 Task: Explore the satellite view of the Niagara Falls (beyond the mainland USA).
Action: Mouse moved to (132, 57)
Screenshot: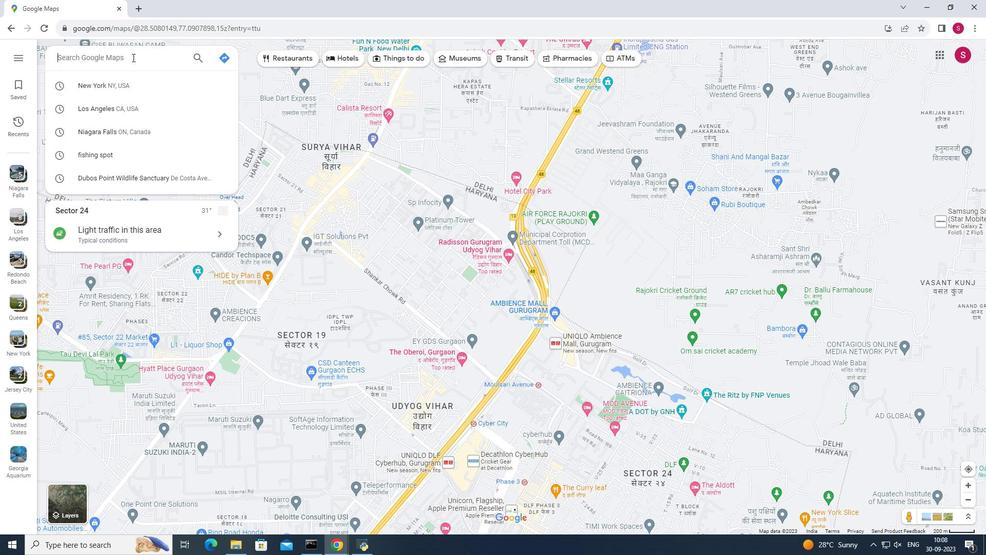 
Action: Mouse pressed left at (132, 57)
Screenshot: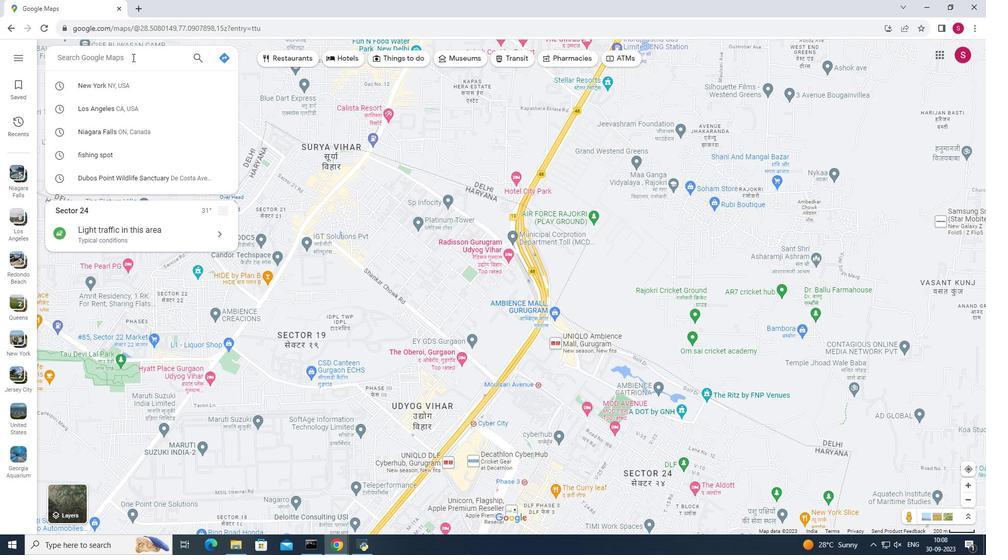 
Action: Mouse moved to (158, 72)
Screenshot: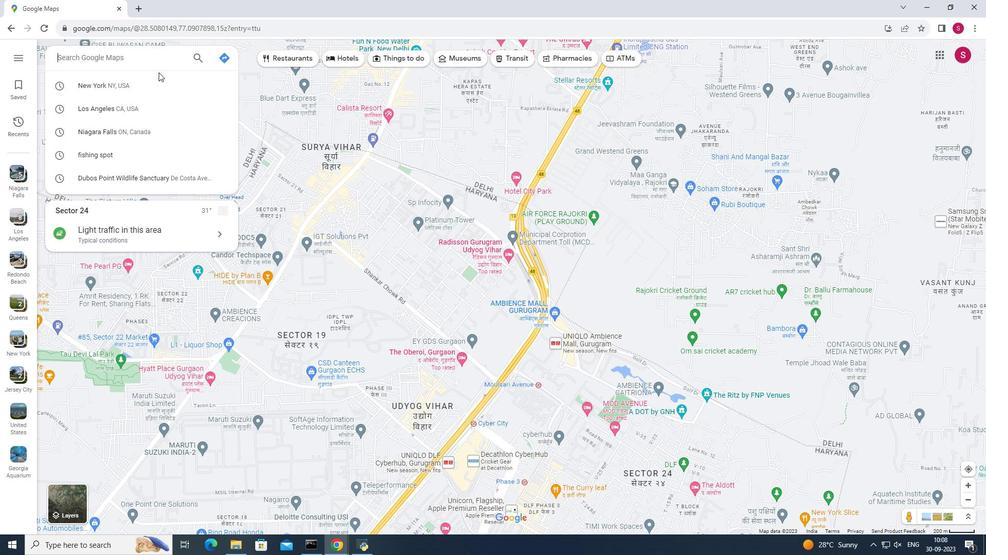 
Action: Key pressed <Key.shift><Key.shift><Key.shift><Key.shift><Key.shift>U
Screenshot: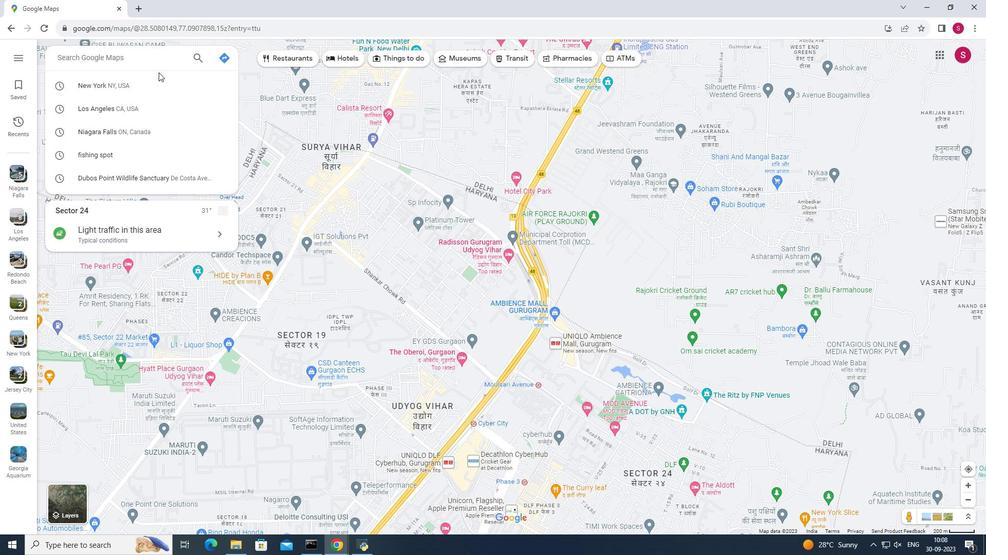 
Action: Mouse moved to (159, 72)
Screenshot: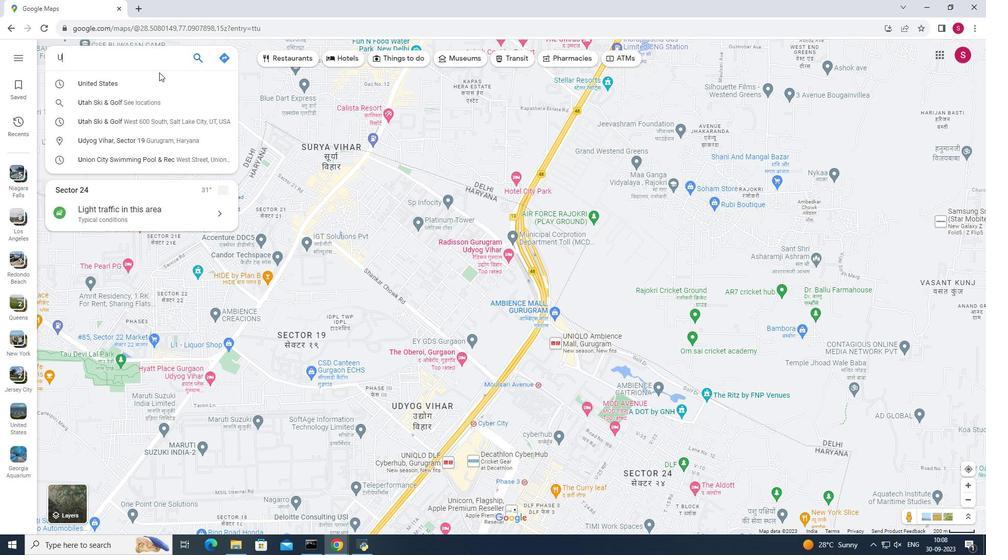 
Action: Key pressed SA<Key.backspace><Key.backspace><Key.backspace><Key.backspace><Key.backspace><Key.backspace><Key.backspace>
Screenshot: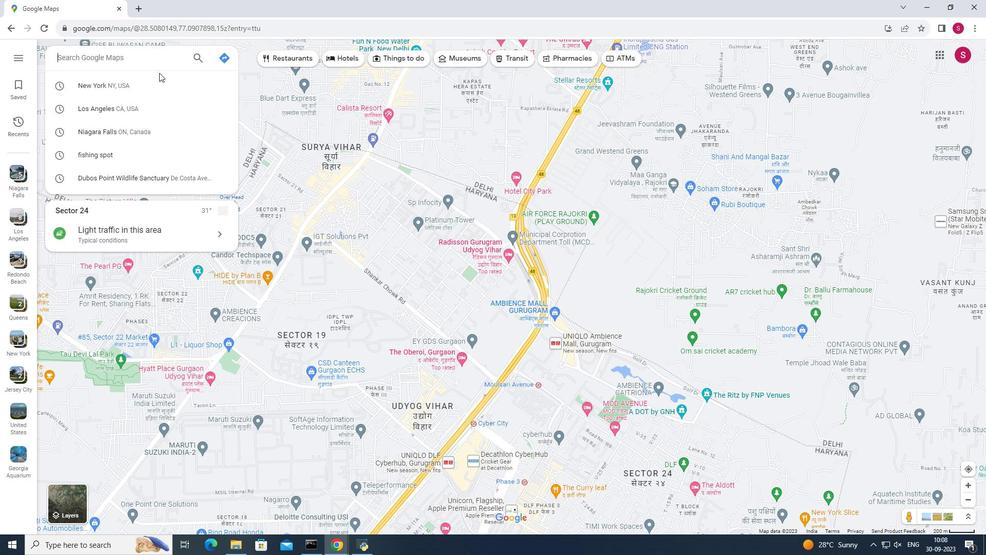 
Action: Mouse moved to (159, 72)
Screenshot: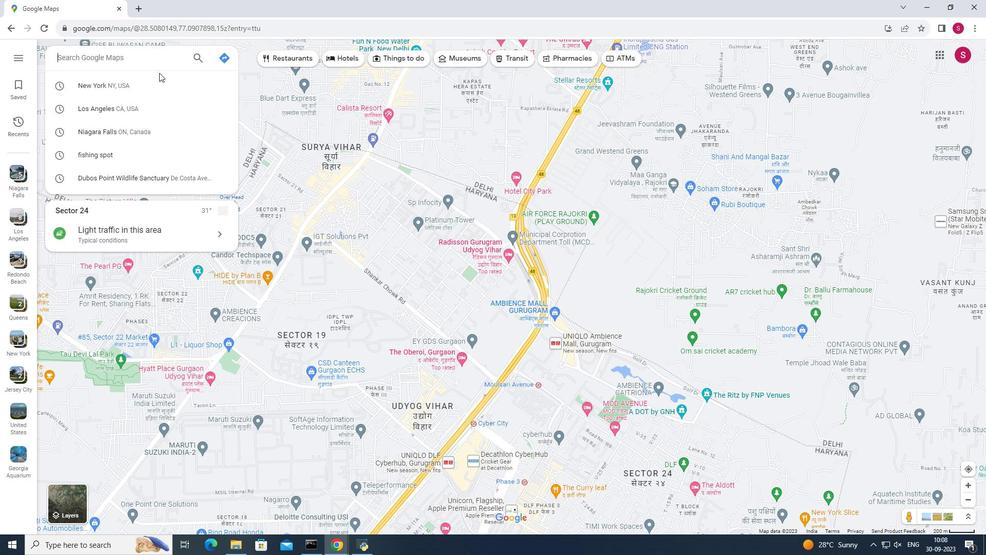 
Action: Key pressed <Key.backspace><Key.backspace><Key.shift><Key.shift>Niagara<Key.space><Key.shift>Falls
Screenshot: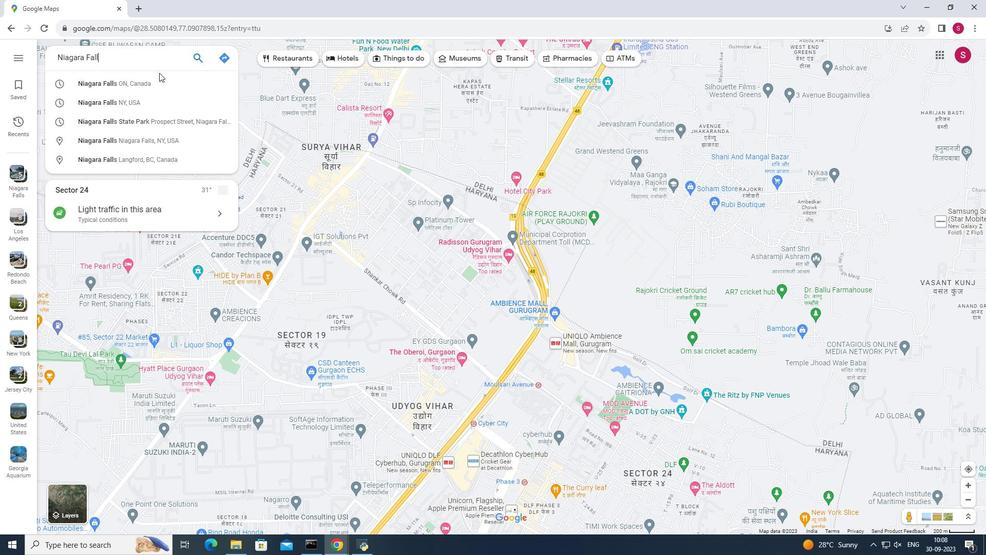 
Action: Mouse moved to (143, 100)
Screenshot: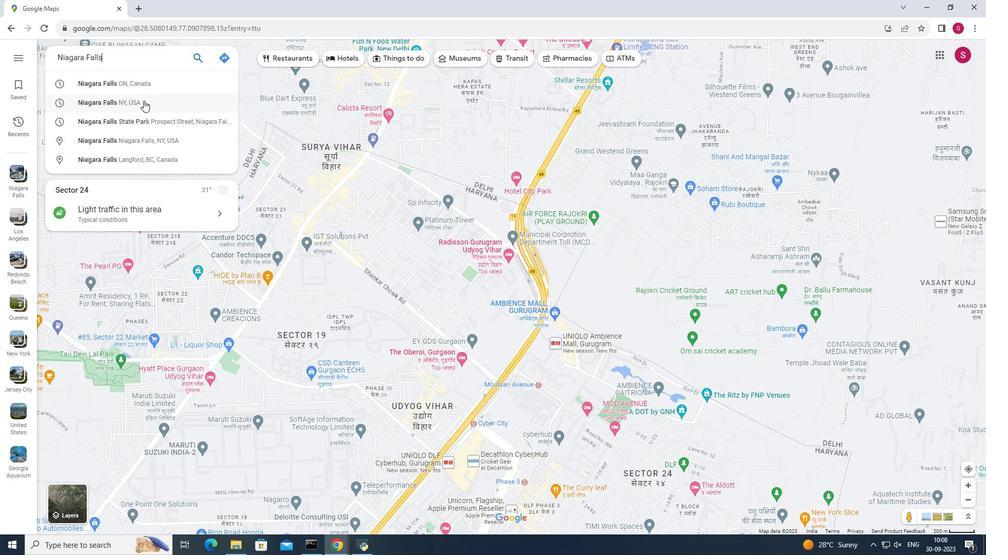 
Action: Mouse pressed left at (143, 100)
Screenshot: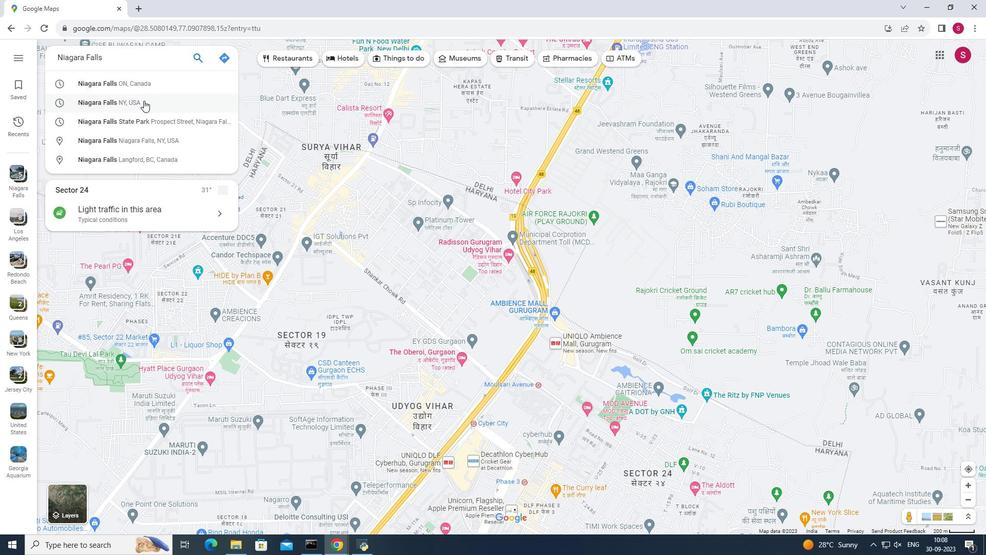 
Action: Mouse moved to (446, 505)
Screenshot: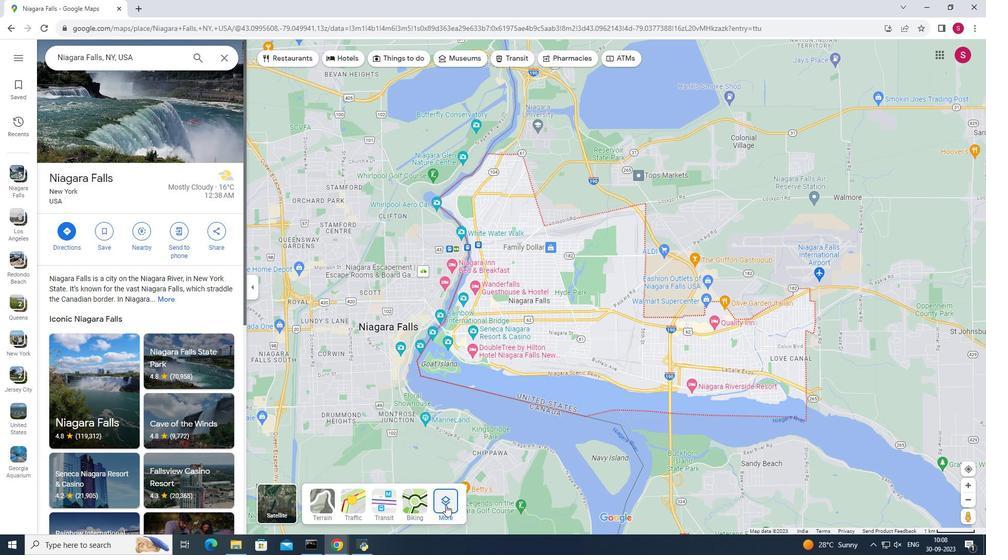 
Action: Mouse pressed left at (446, 505)
Screenshot: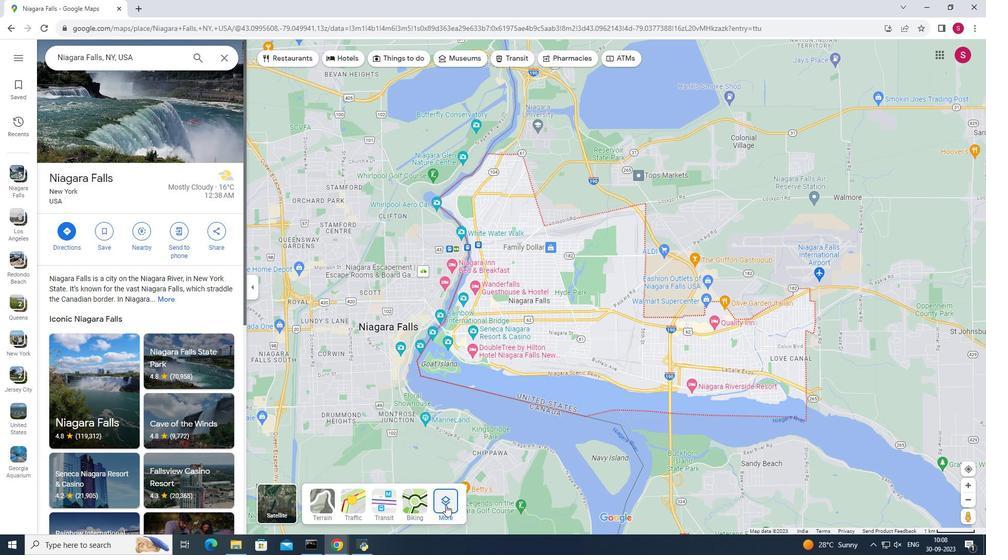 
Action: Mouse moved to (351, 471)
Screenshot: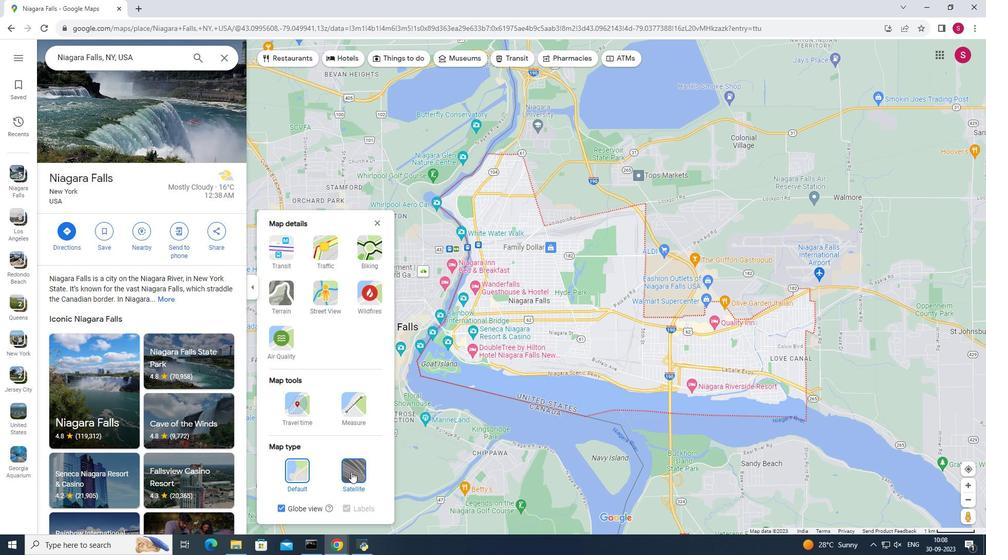 
Action: Mouse pressed left at (351, 471)
Screenshot: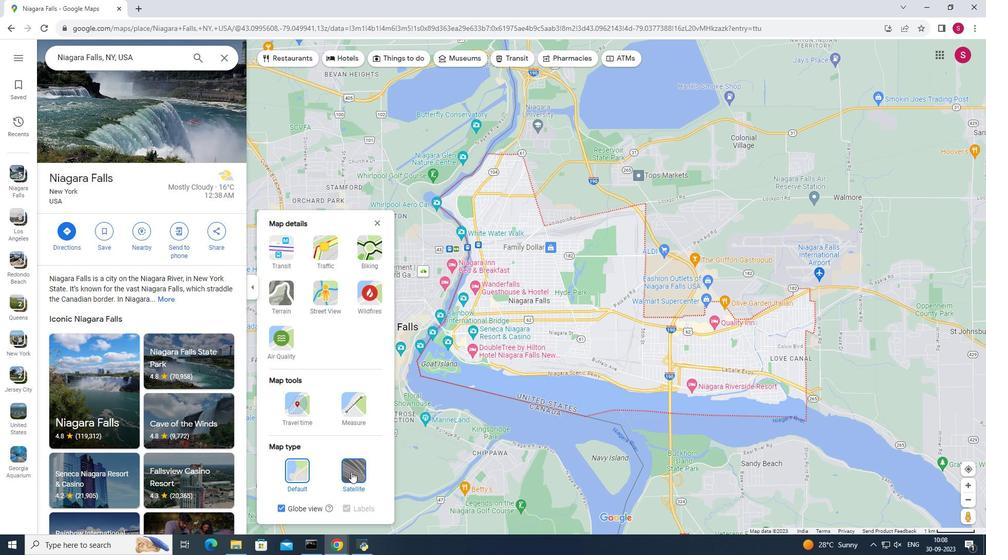 
Action: Mouse moved to (377, 223)
Screenshot: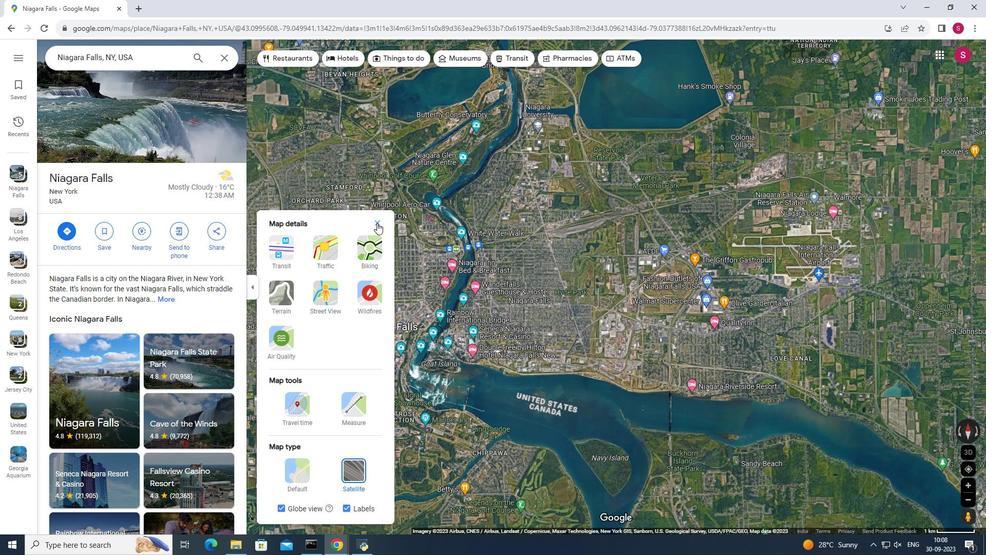 
Action: Mouse pressed left at (377, 223)
Screenshot: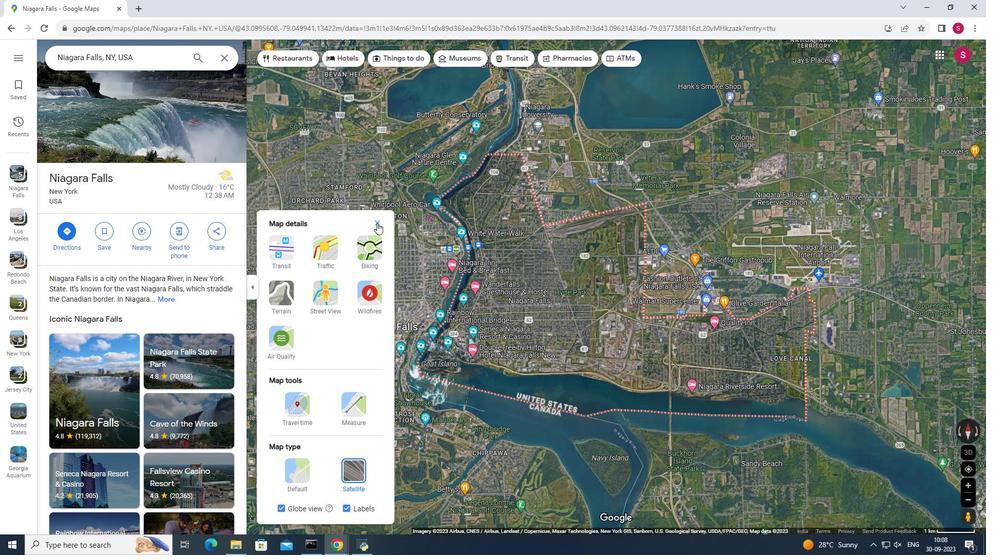 
Action: Mouse moved to (391, 336)
Screenshot: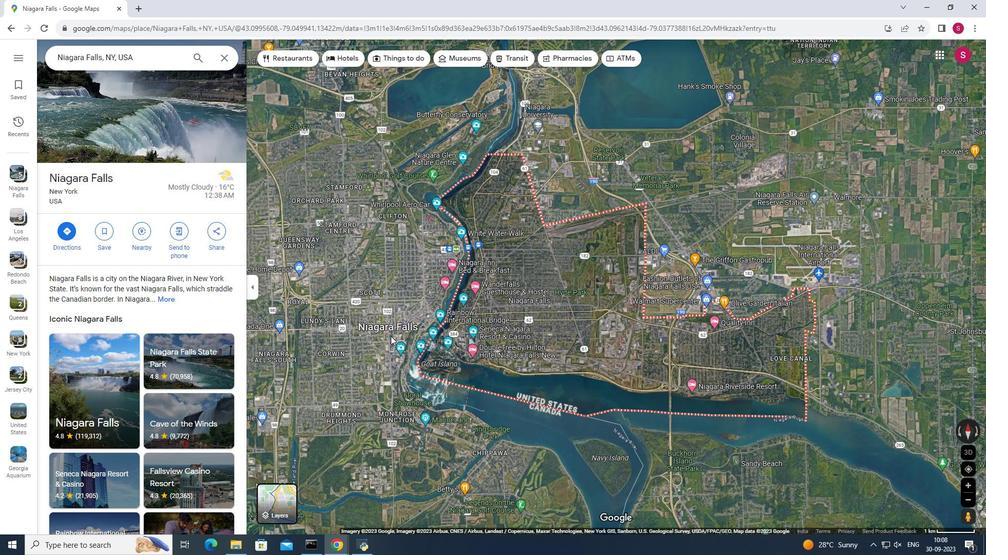 
Action: Mouse scrolled (391, 336) with delta (0, 0)
Screenshot: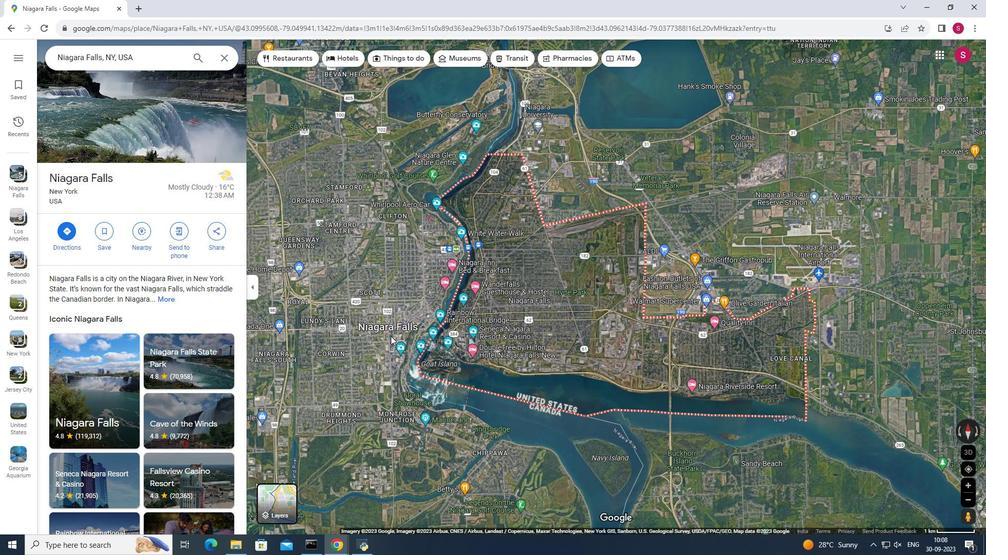 
Action: Mouse scrolled (391, 336) with delta (0, 0)
Screenshot: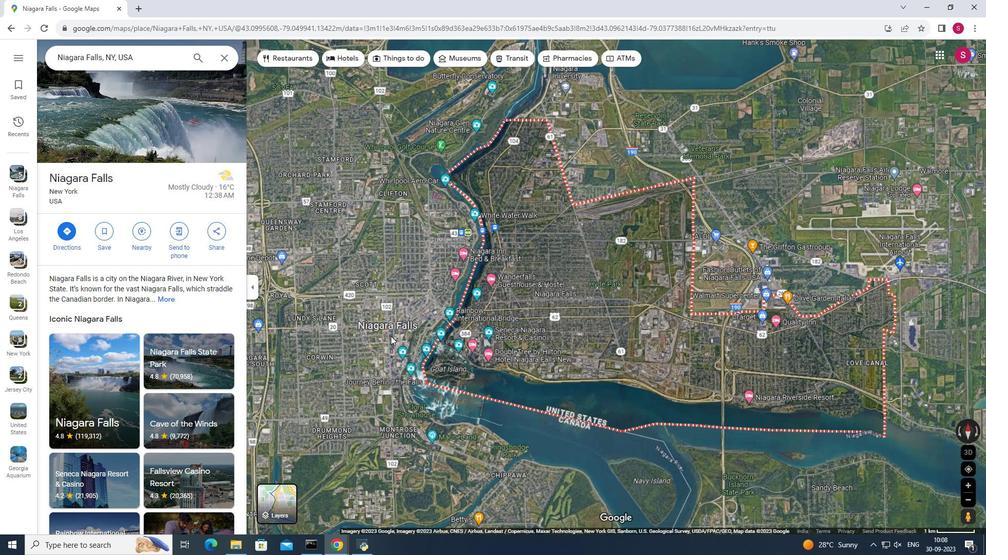 
Action: Mouse scrolled (391, 336) with delta (0, 0)
Screenshot: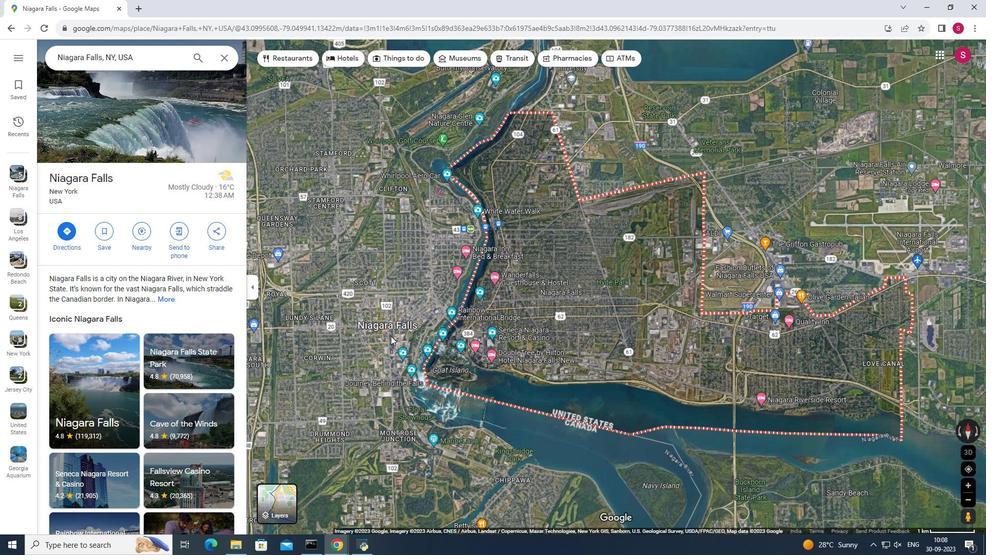 
Action: Mouse moved to (377, 323)
Screenshot: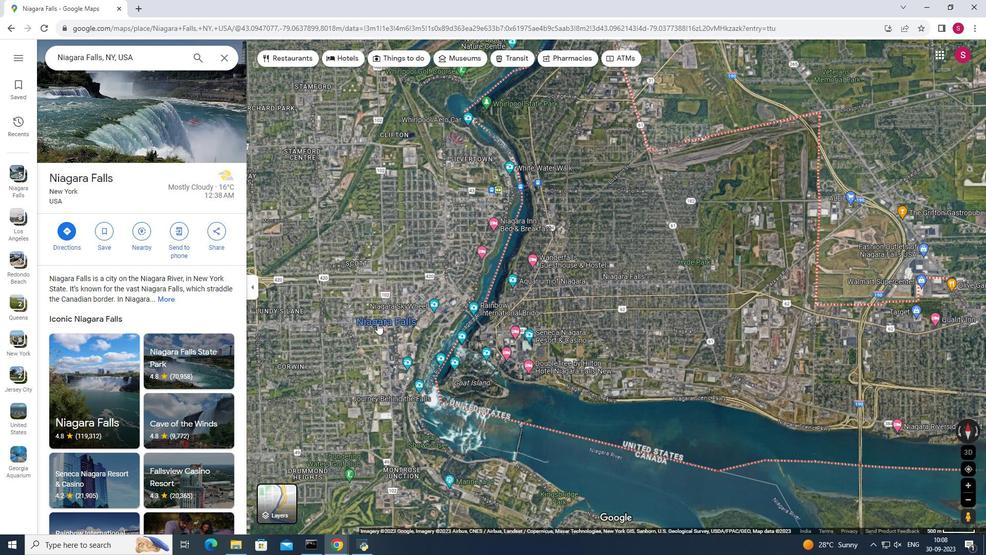 
Action: Mouse pressed left at (377, 323)
Screenshot: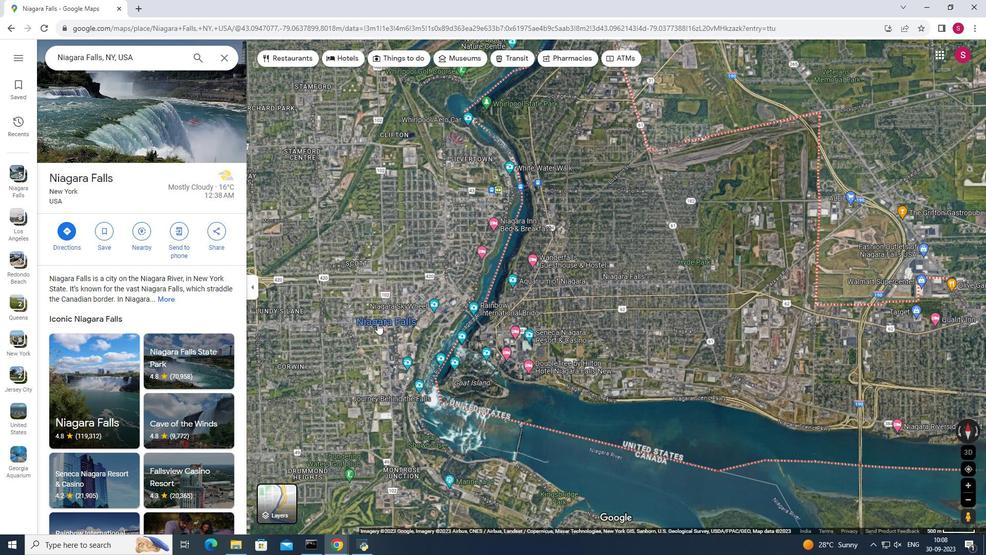 
Action: Mouse moved to (605, 216)
Screenshot: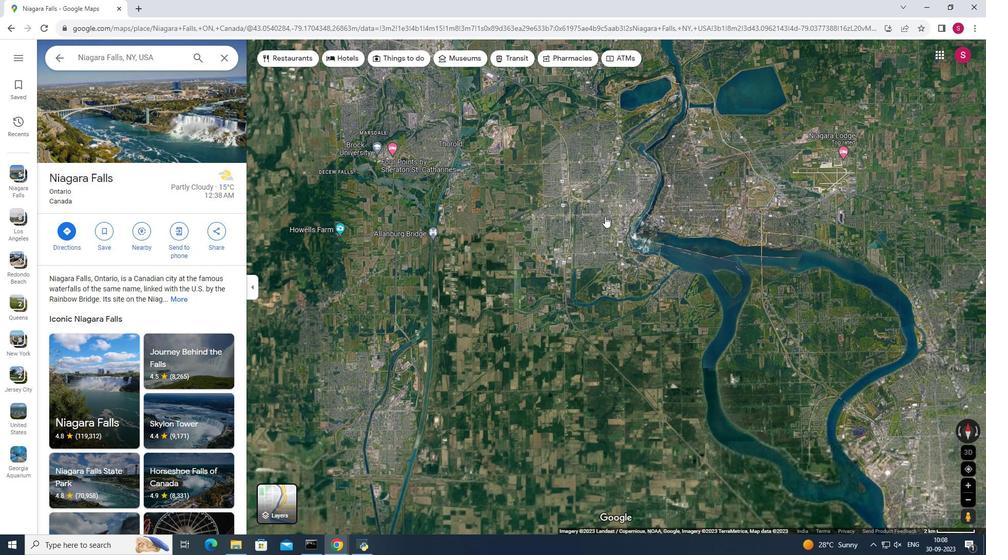 
Action: Mouse scrolled (605, 216) with delta (0, 0)
Screenshot: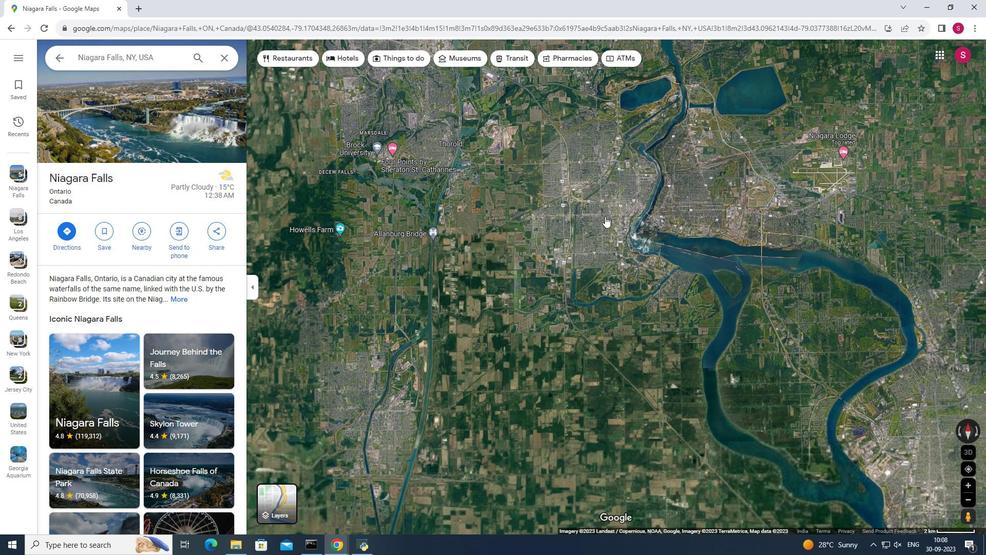 
Action: Mouse scrolled (605, 216) with delta (0, 0)
Screenshot: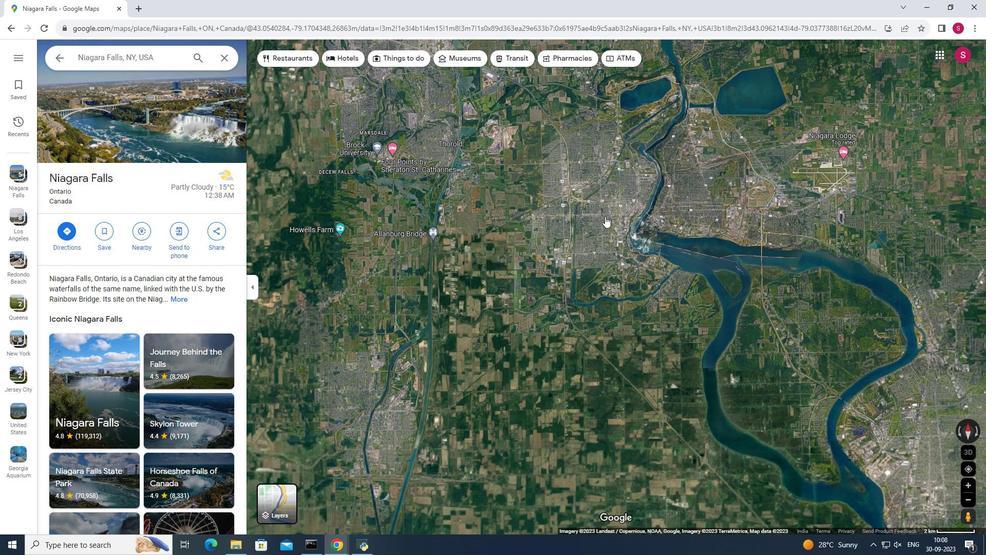 
Action: Mouse scrolled (605, 216) with delta (0, 0)
Screenshot: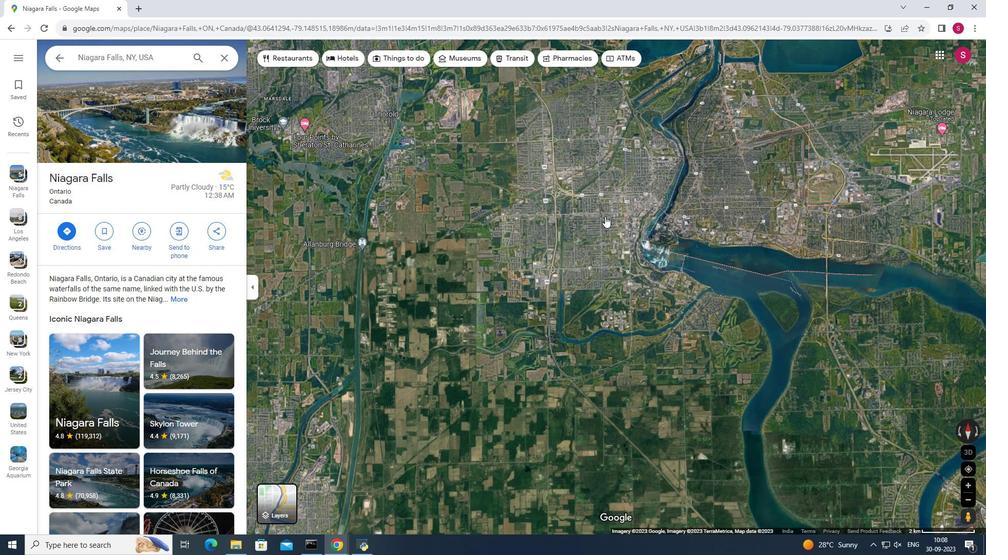 
Action: Mouse scrolled (605, 216) with delta (0, 0)
Screenshot: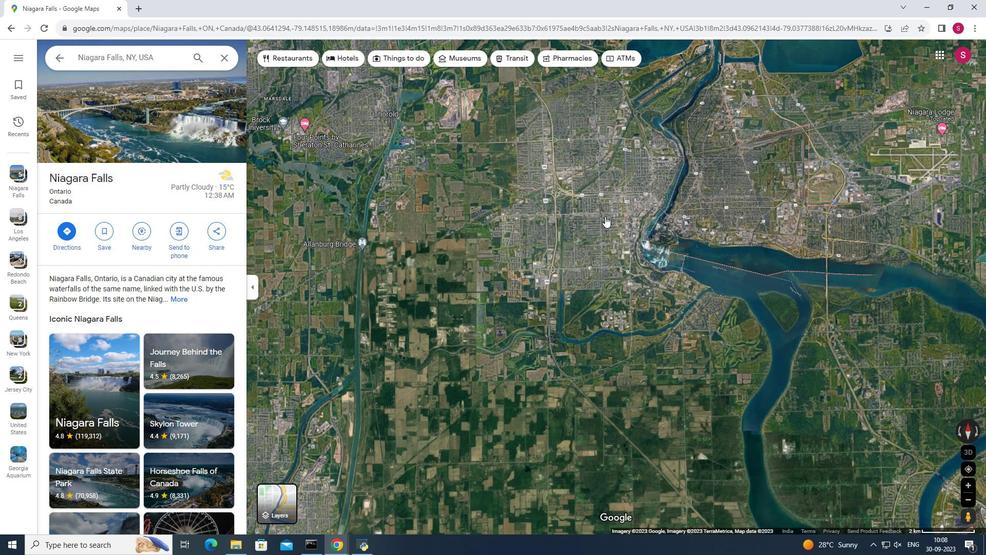 
Action: Mouse moved to (641, 208)
Screenshot: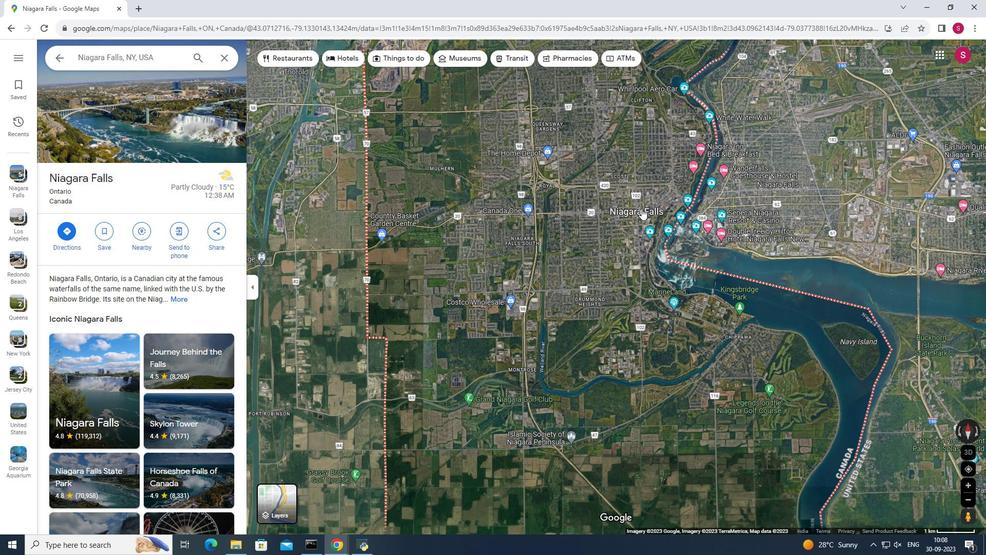 
Action: Mouse scrolled (641, 209) with delta (0, 0)
Screenshot: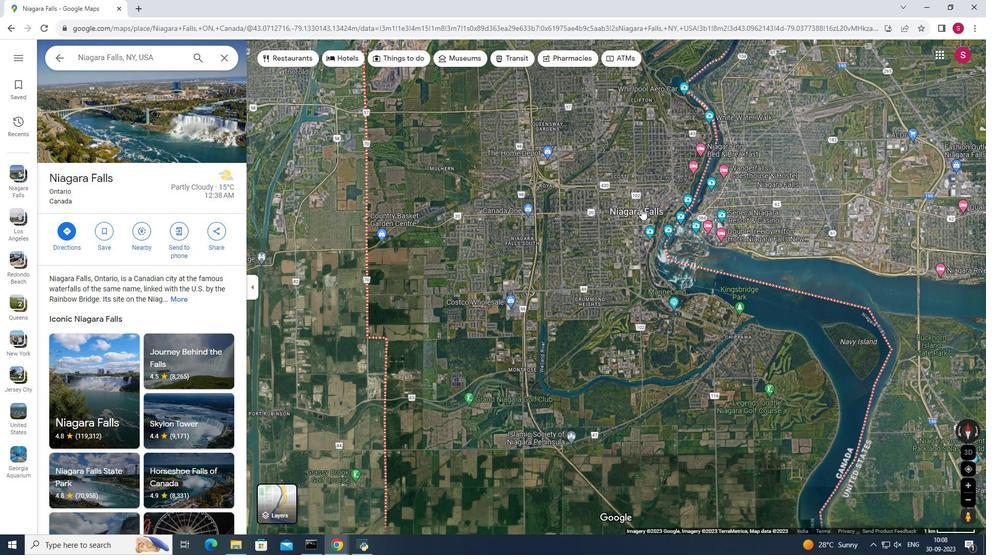 
Action: Mouse scrolled (641, 209) with delta (0, 0)
Screenshot: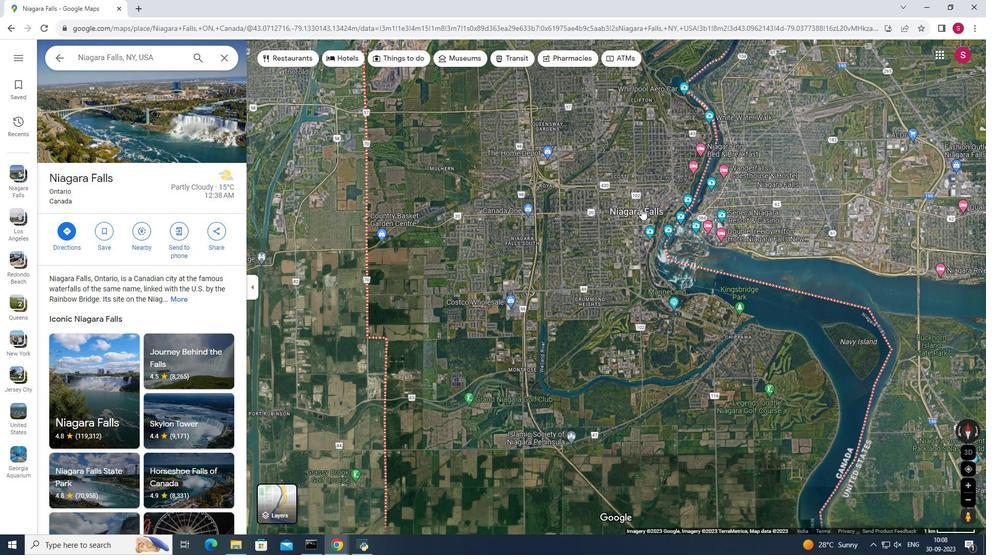 
Action: Mouse scrolled (641, 209) with delta (0, 0)
Screenshot: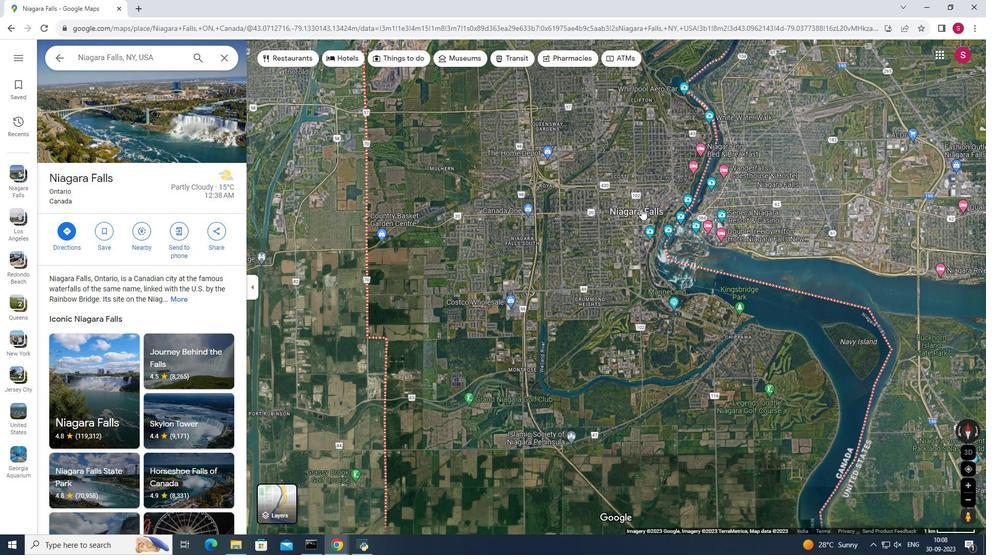 
Action: Mouse moved to (634, 210)
Screenshot: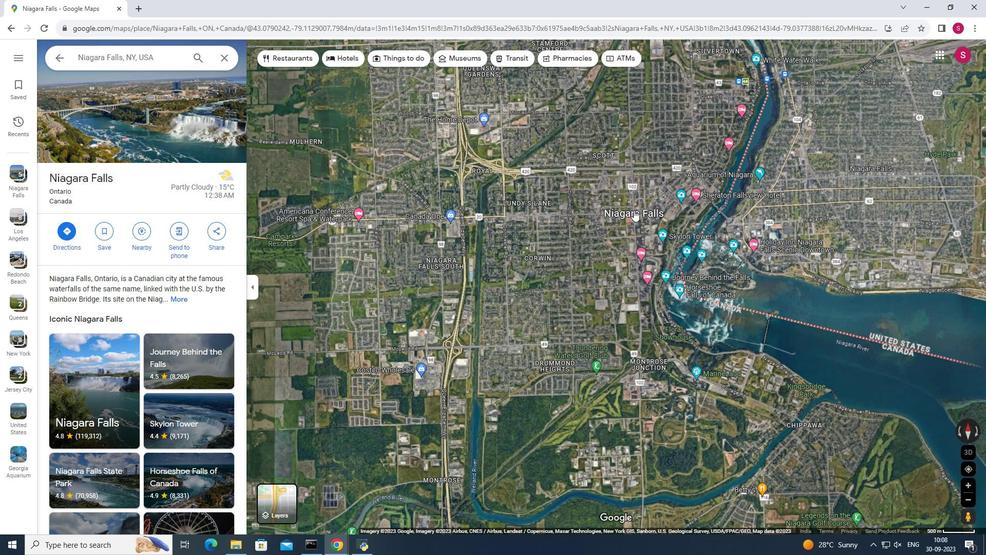 
Action: Mouse scrolled (634, 210) with delta (0, 0)
Screenshot: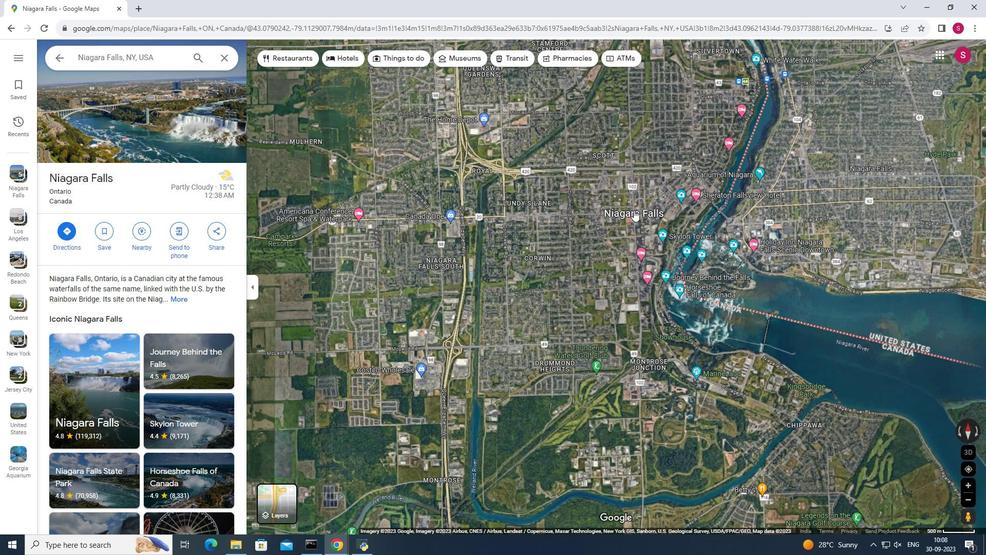 
Action: Mouse scrolled (634, 210) with delta (0, 0)
Screenshot: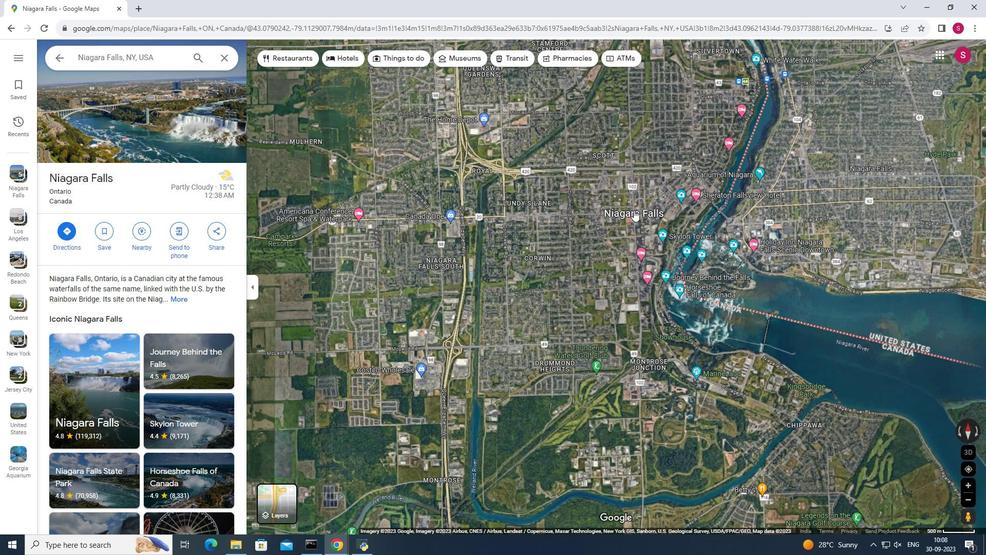 
Action: Mouse scrolled (634, 210) with delta (0, 0)
Screenshot: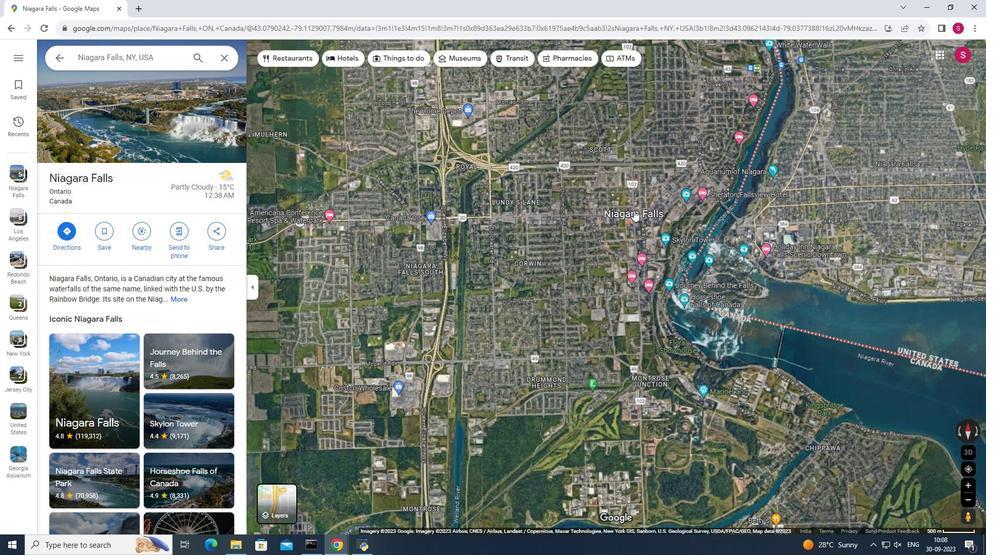 
Action: Mouse moved to (635, 215)
Screenshot: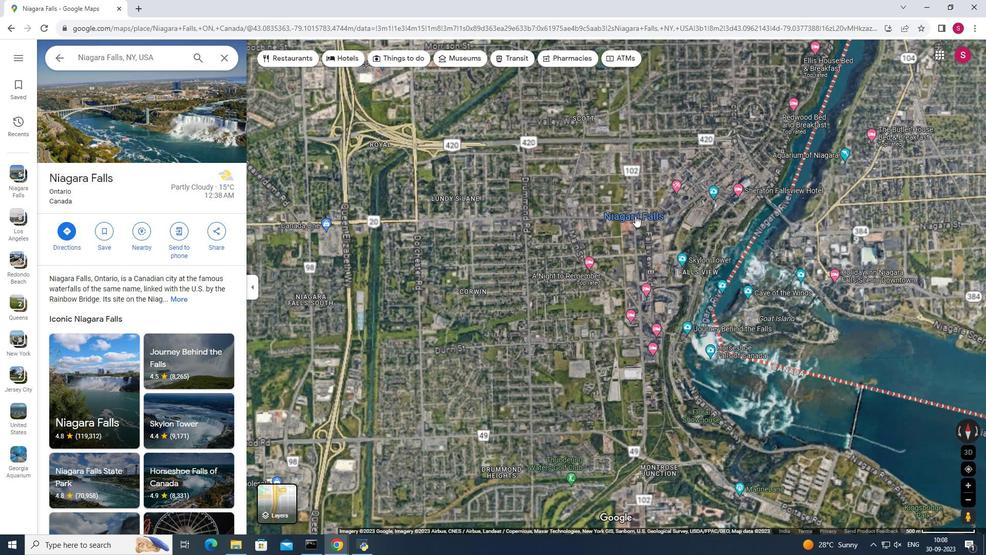 
Action: Mouse scrolled (635, 216) with delta (0, 0)
Screenshot: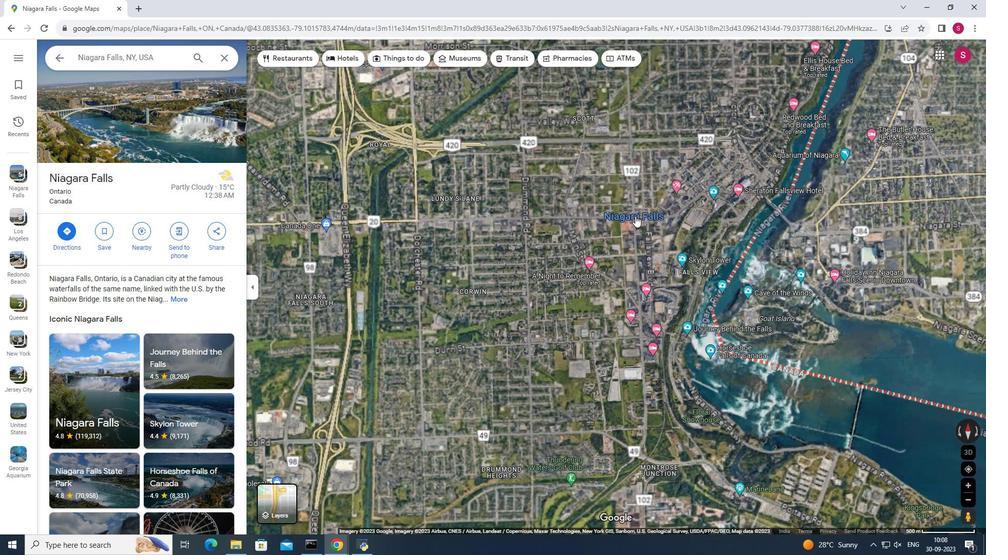 
Action: Mouse scrolled (635, 216) with delta (0, 0)
Screenshot: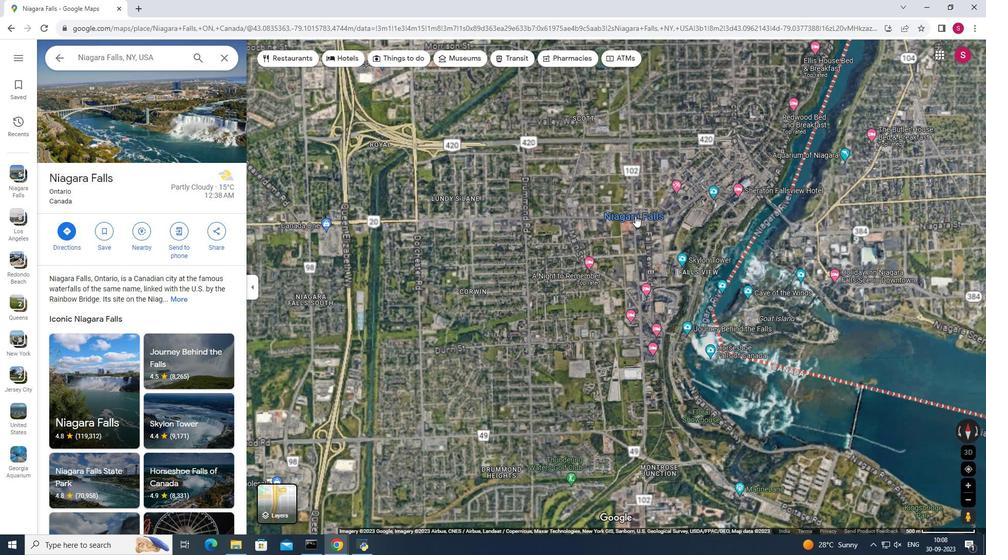 
Action: Mouse scrolled (635, 216) with delta (0, 0)
Screenshot: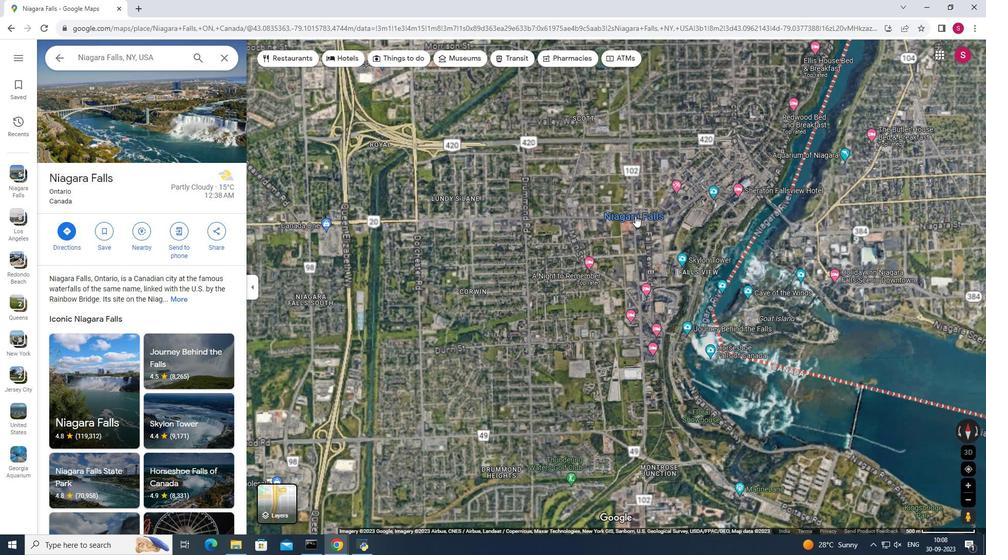 
Action: Mouse scrolled (635, 216) with delta (0, 0)
Screenshot: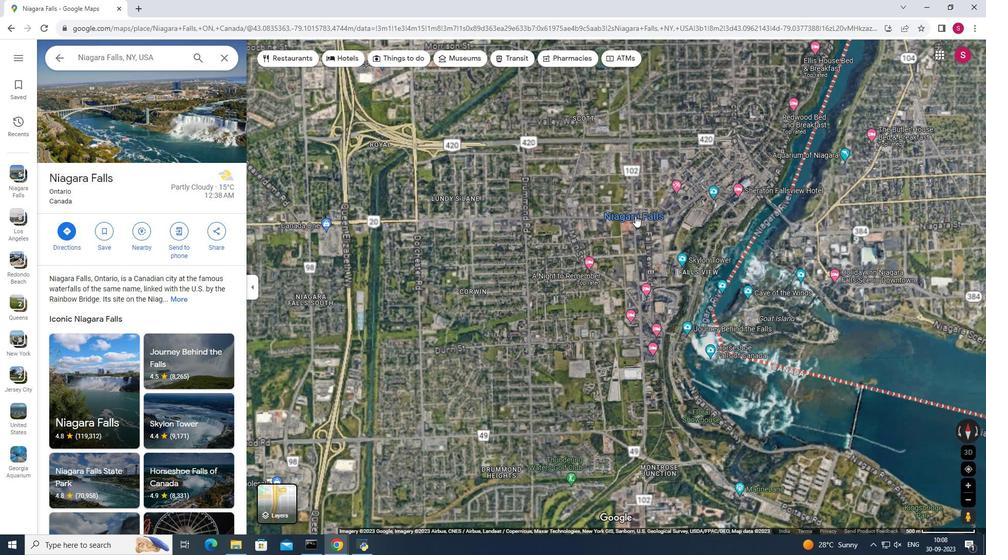 
Action: Mouse moved to (638, 218)
Screenshot: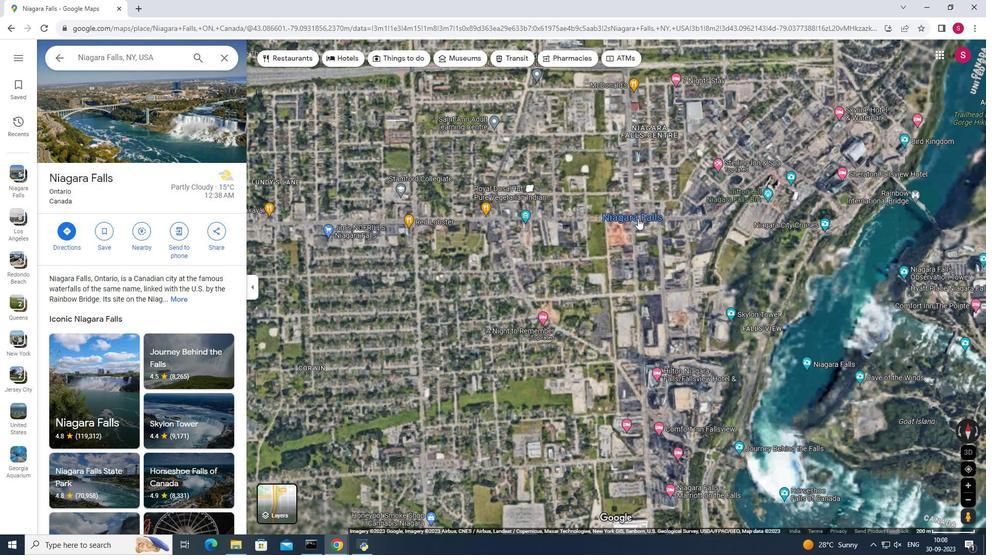 
Action: Mouse scrolled (638, 218) with delta (0, 0)
Screenshot: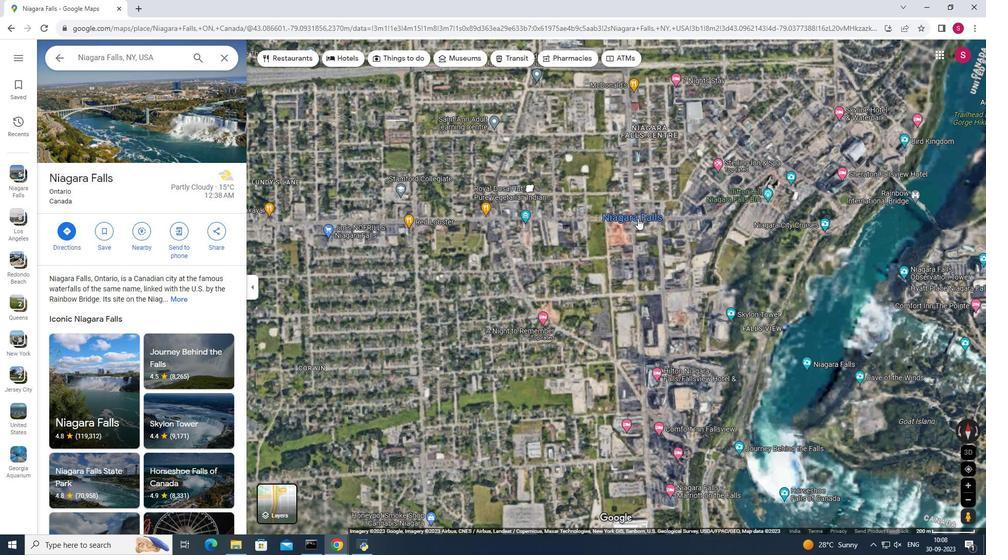 
Action: Mouse scrolled (638, 218) with delta (0, 0)
Screenshot: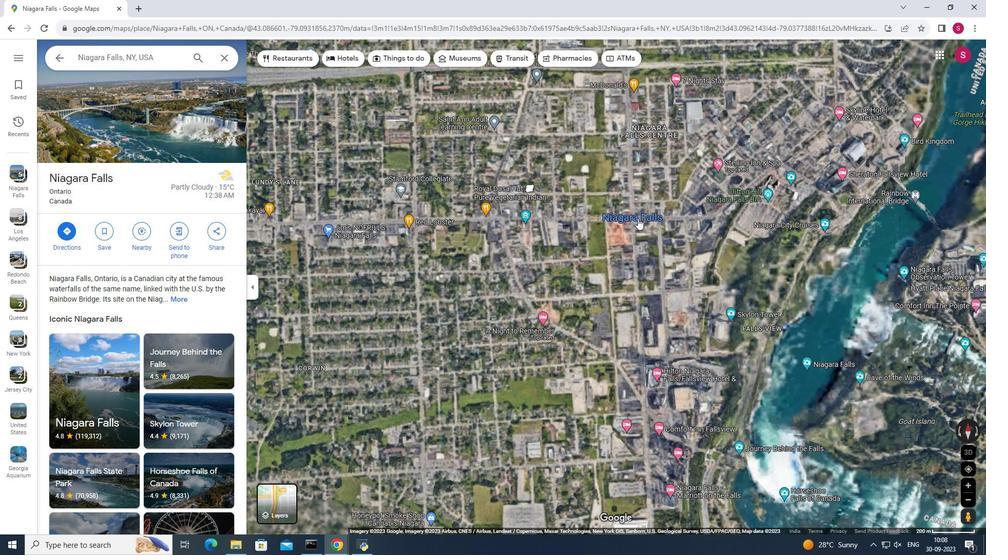 
Action: Mouse moved to (638, 226)
Screenshot: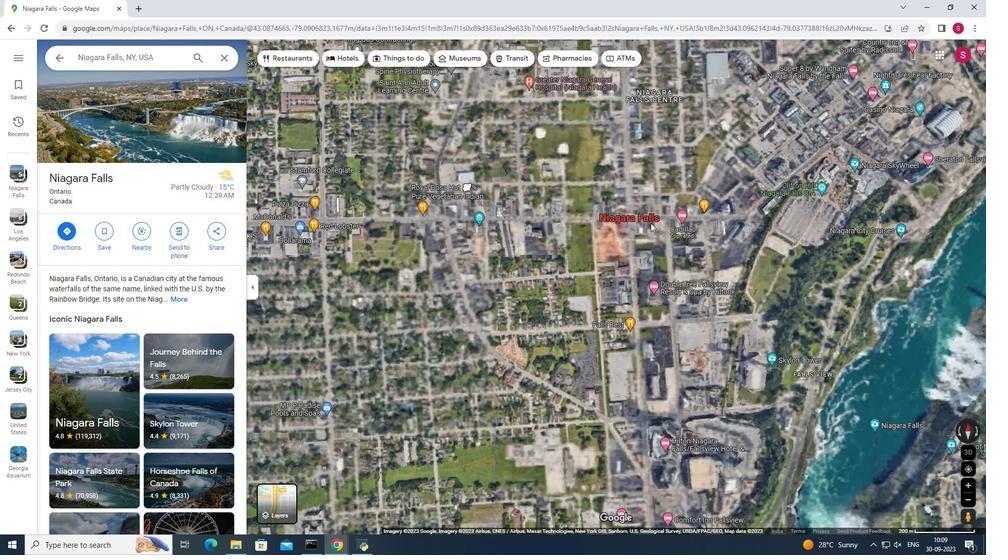 
Action: Mouse scrolled (638, 227) with delta (0, 0)
Screenshot: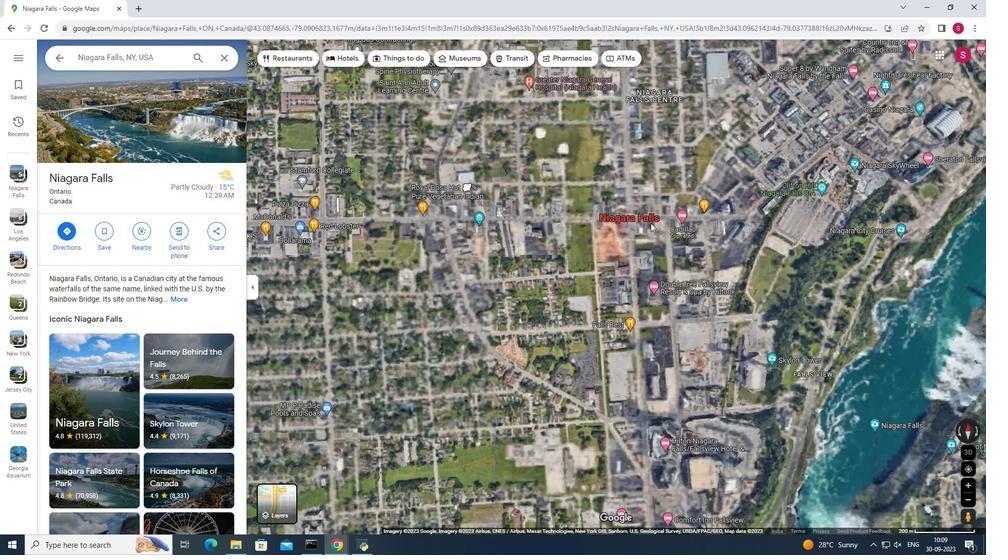 
Action: Mouse scrolled (638, 227) with delta (0, 0)
Screenshot: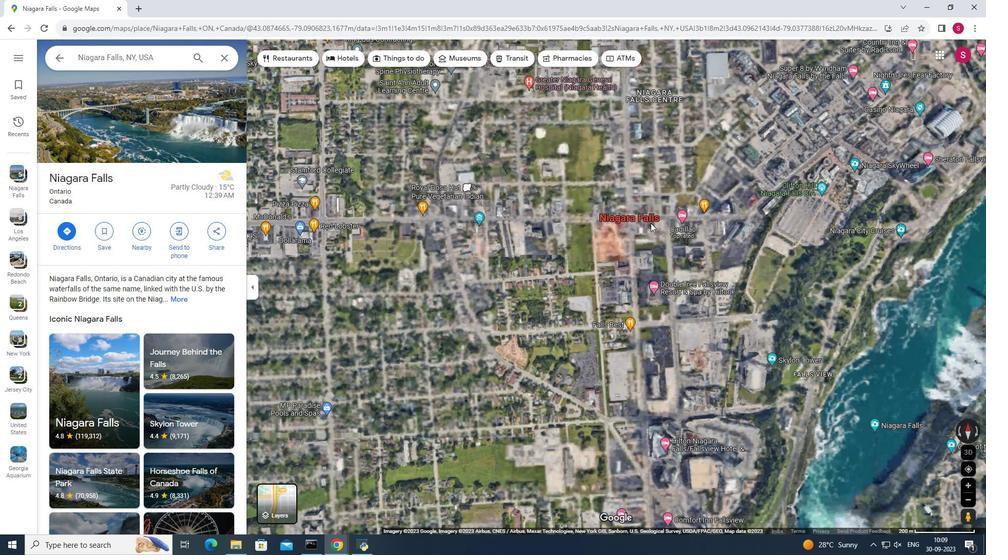 
Action: Mouse scrolled (638, 227) with delta (0, 0)
Screenshot: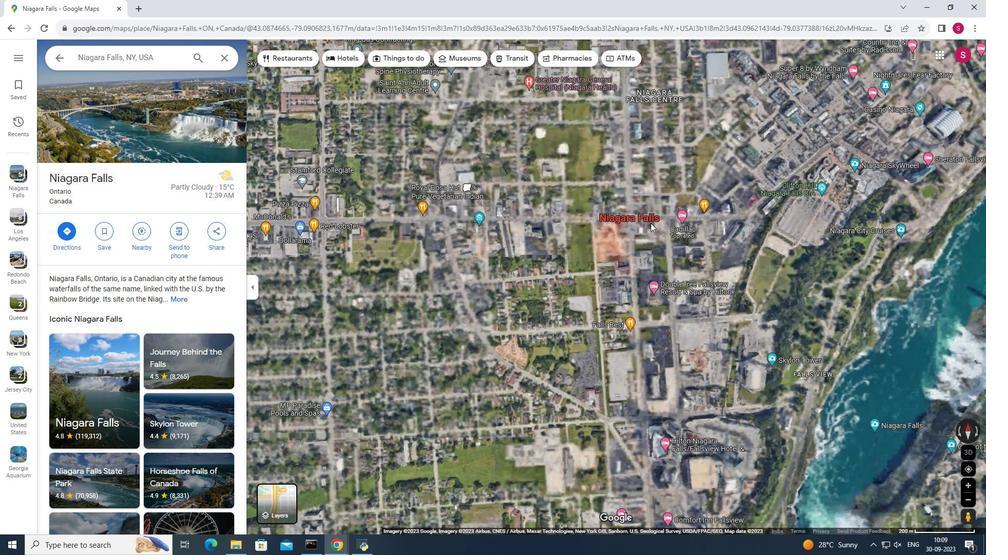 
Action: Mouse moved to (618, 224)
Screenshot: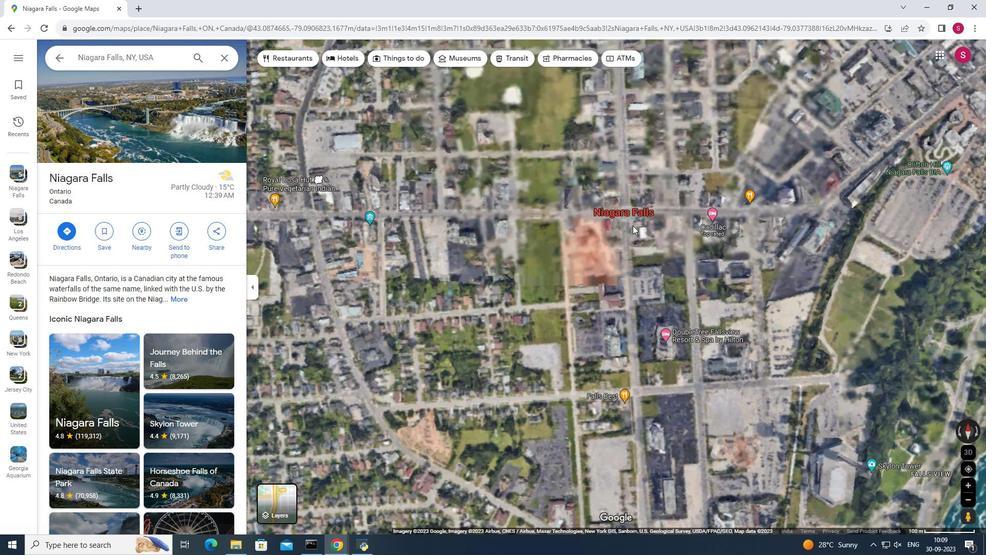 
Action: Mouse scrolled (618, 225) with delta (0, 0)
Screenshot: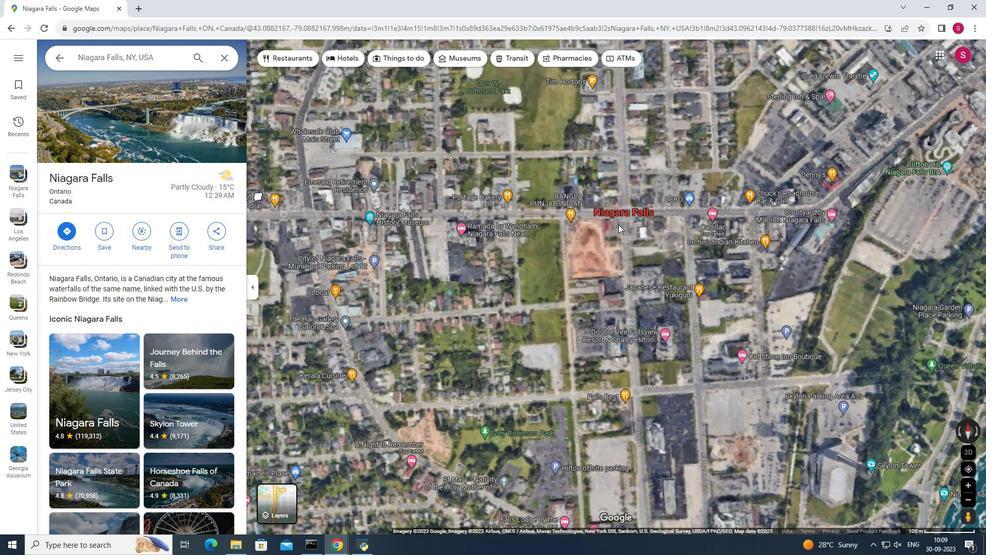 
Action: Mouse scrolled (618, 225) with delta (0, 0)
Screenshot: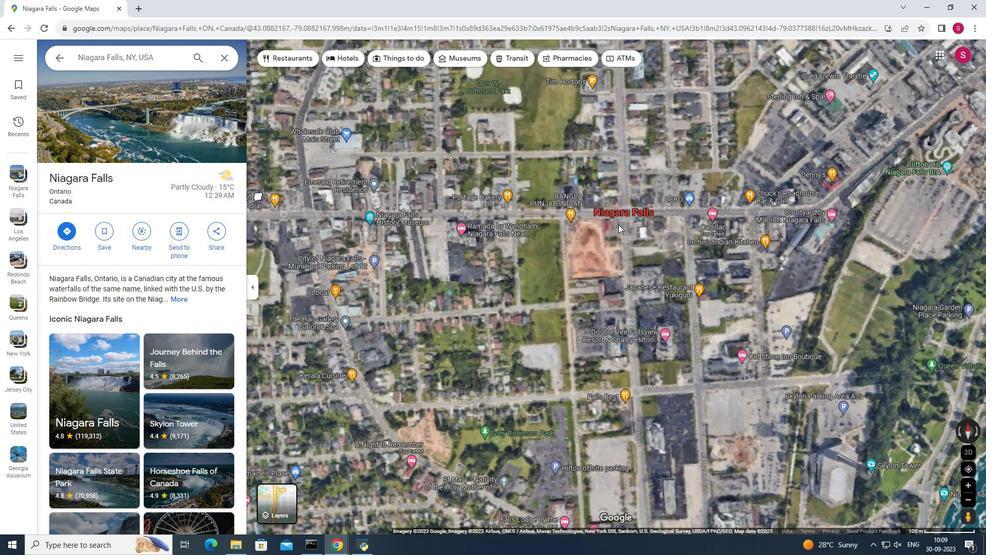 
Action: Mouse moved to (619, 226)
Screenshot: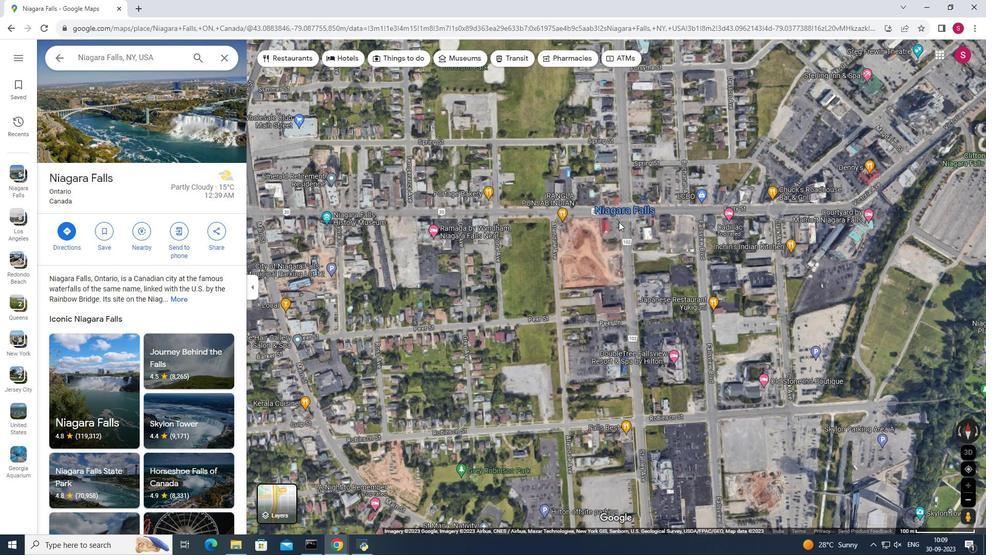 
Action: Mouse scrolled (619, 227) with delta (0, 0)
Screenshot: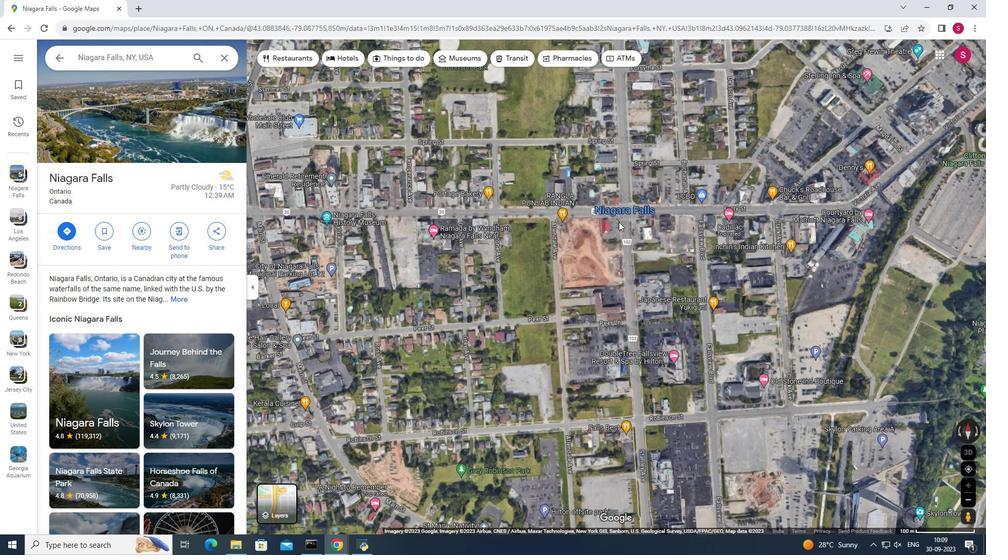
Action: Mouse scrolled (619, 227) with delta (0, 0)
Screenshot: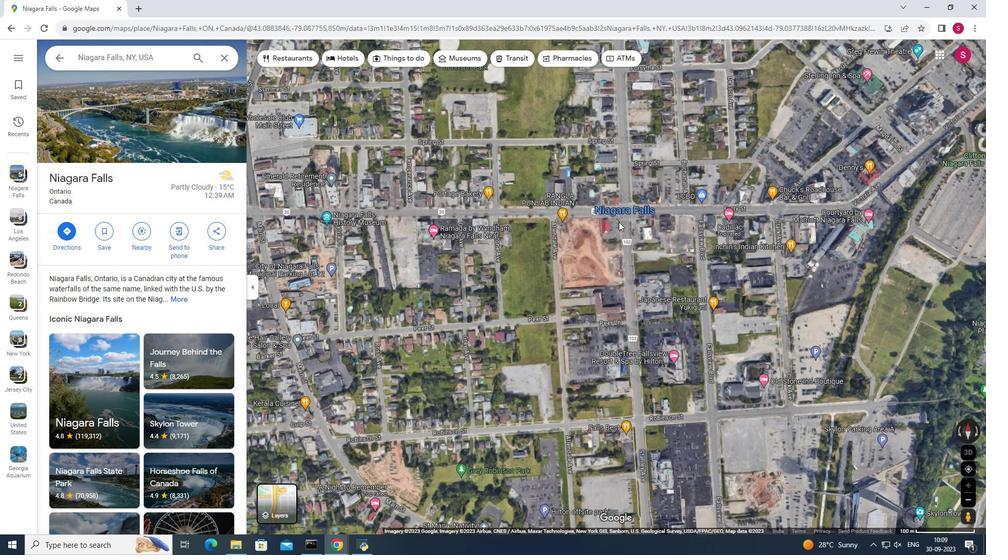 
Action: Mouse moved to (598, 248)
Screenshot: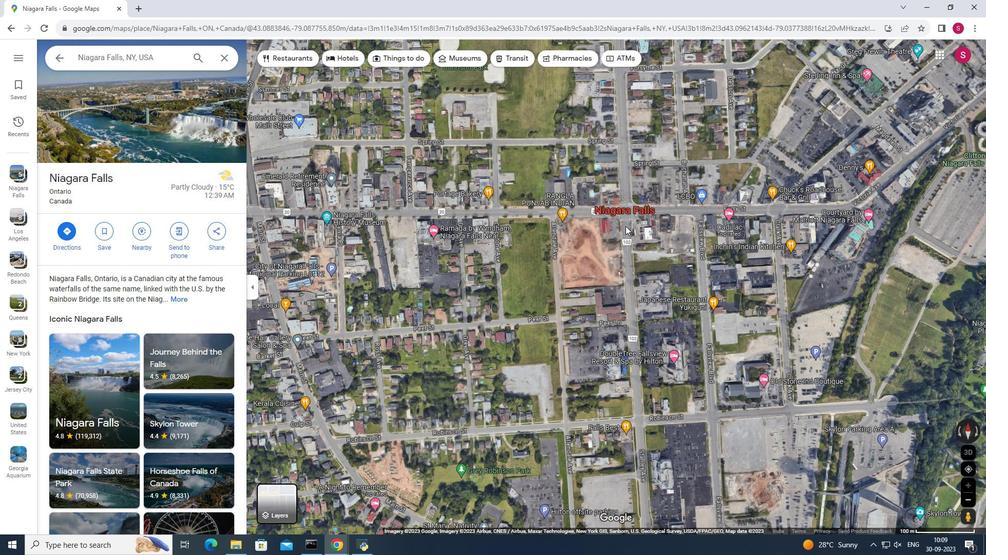 
Action: Mouse pressed left at (598, 248)
Screenshot: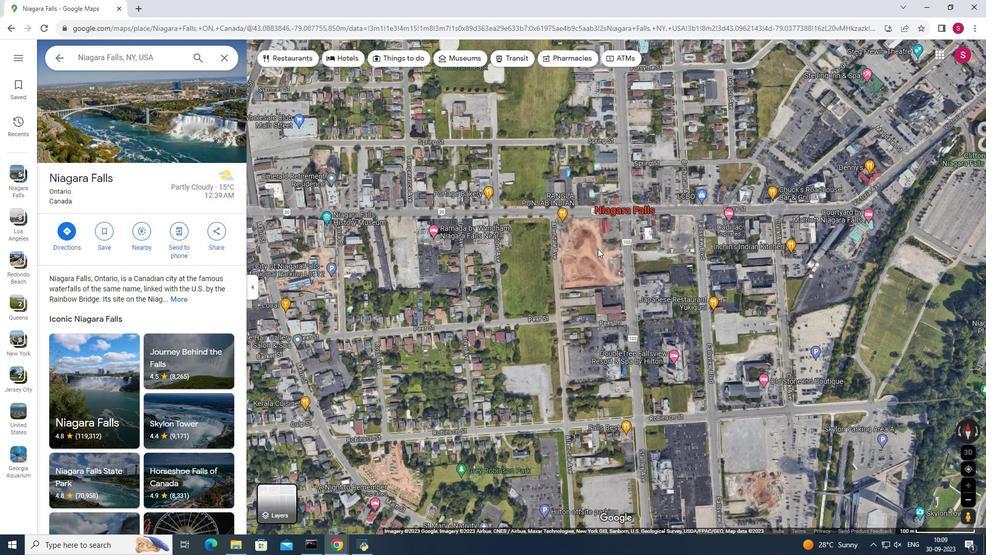 
Action: Mouse moved to (635, 302)
Screenshot: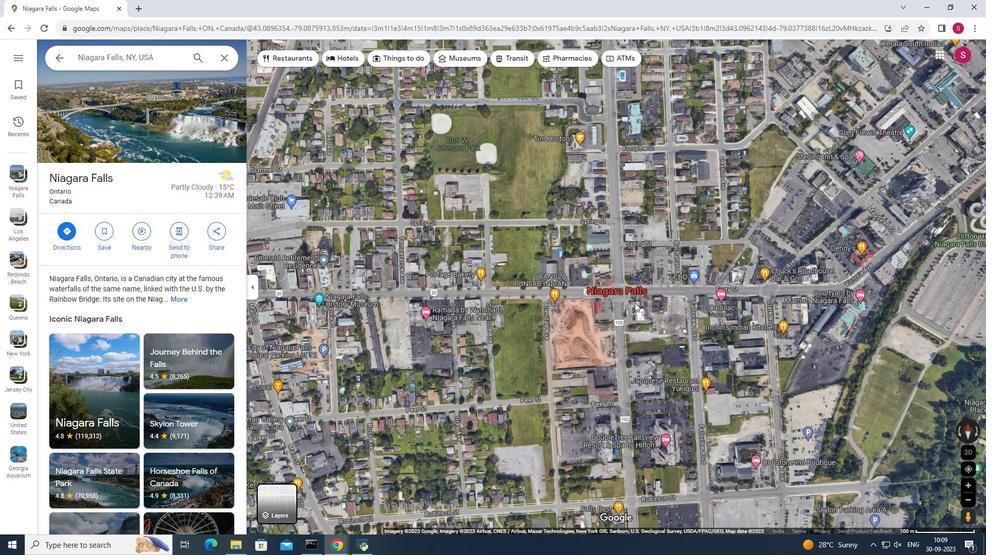 
Action: Mouse pressed left at (635, 302)
Screenshot: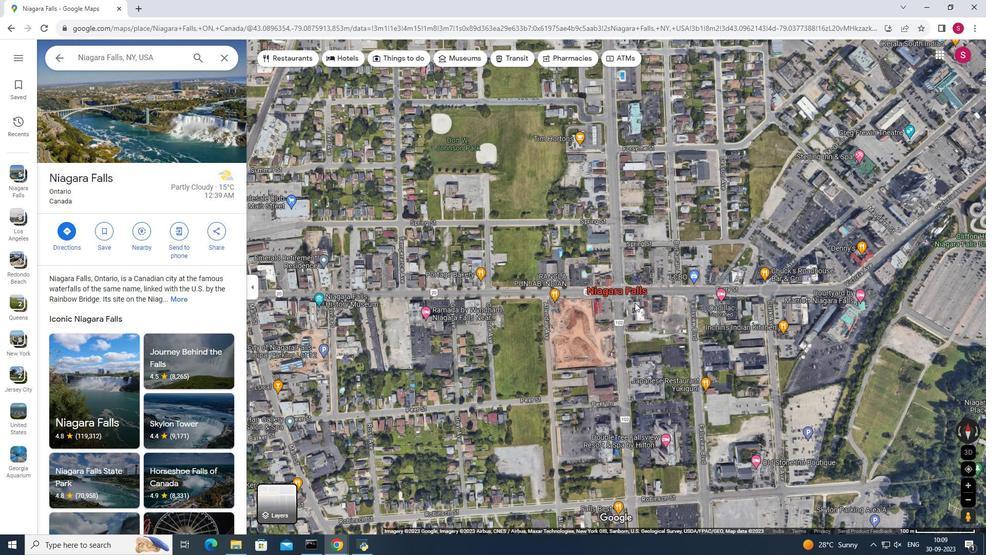 
Action: Mouse moved to (593, 297)
Screenshot: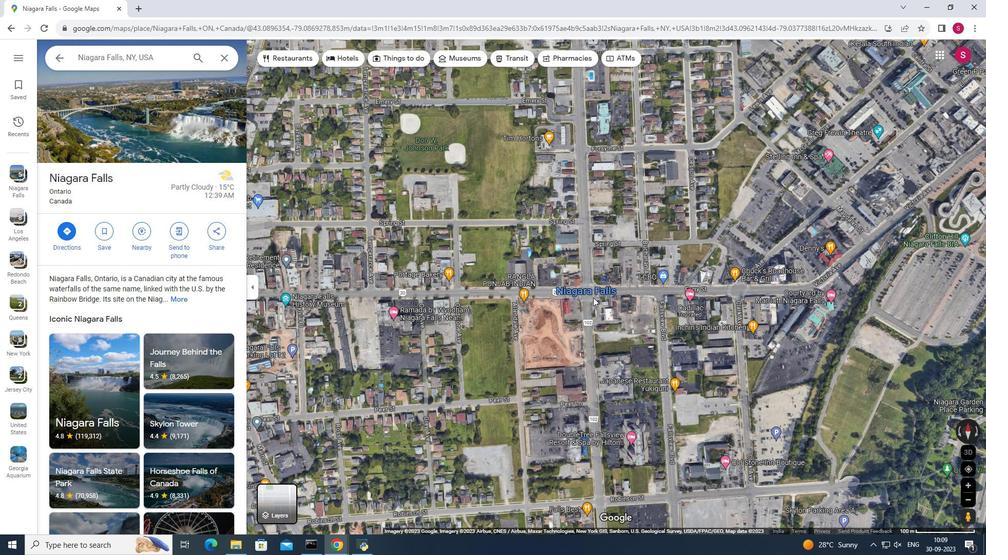
Action: Mouse scrolled (593, 298) with delta (0, 0)
Screenshot: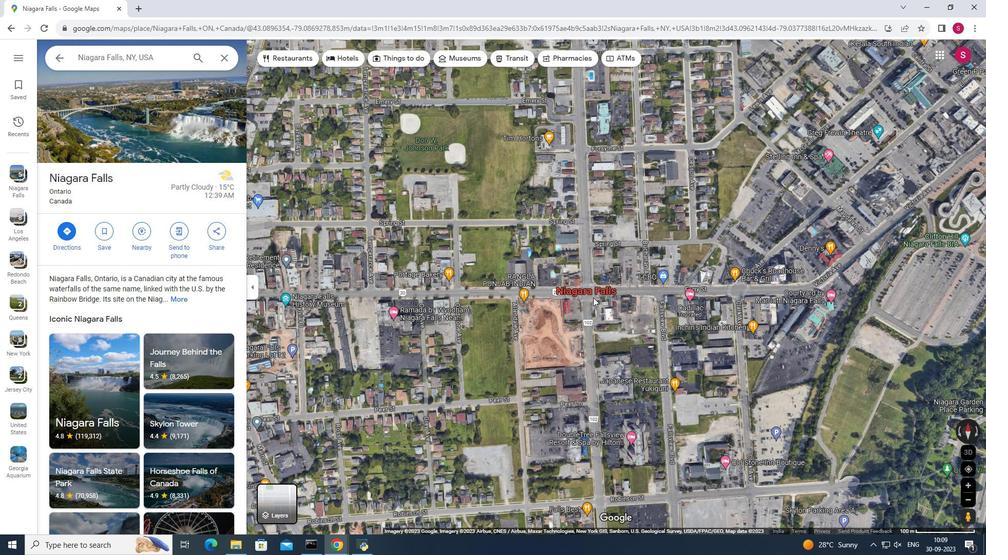 
Action: Mouse scrolled (593, 298) with delta (0, 0)
Screenshot: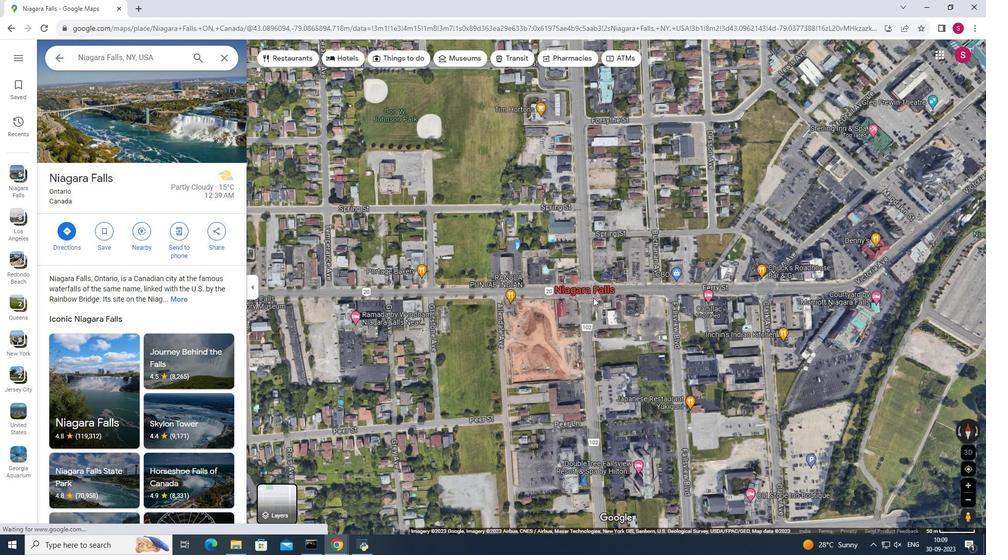 
Action: Mouse moved to (615, 272)
Screenshot: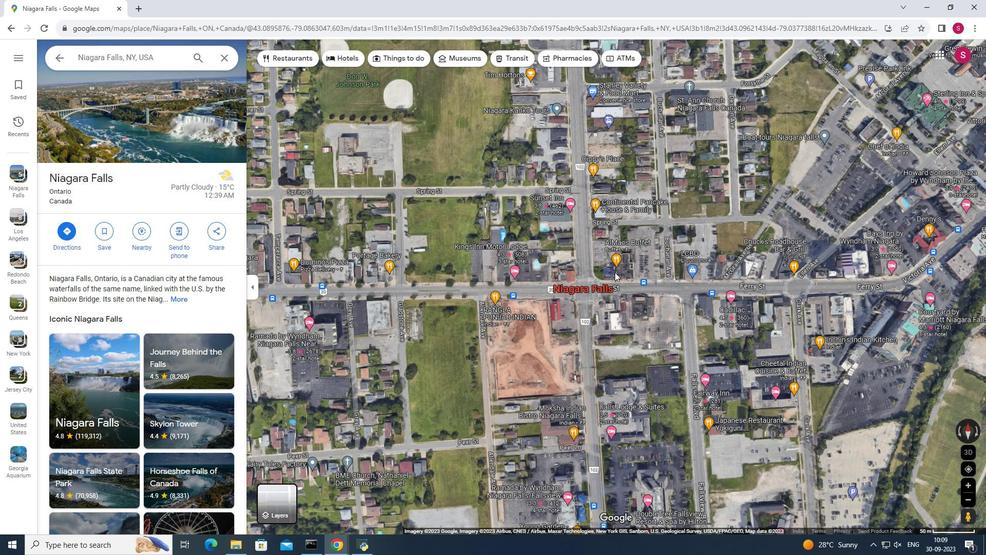 
